 Task: Align the text "What is your name?" at the top.
Action: Mouse moved to (112, 78)
Screenshot: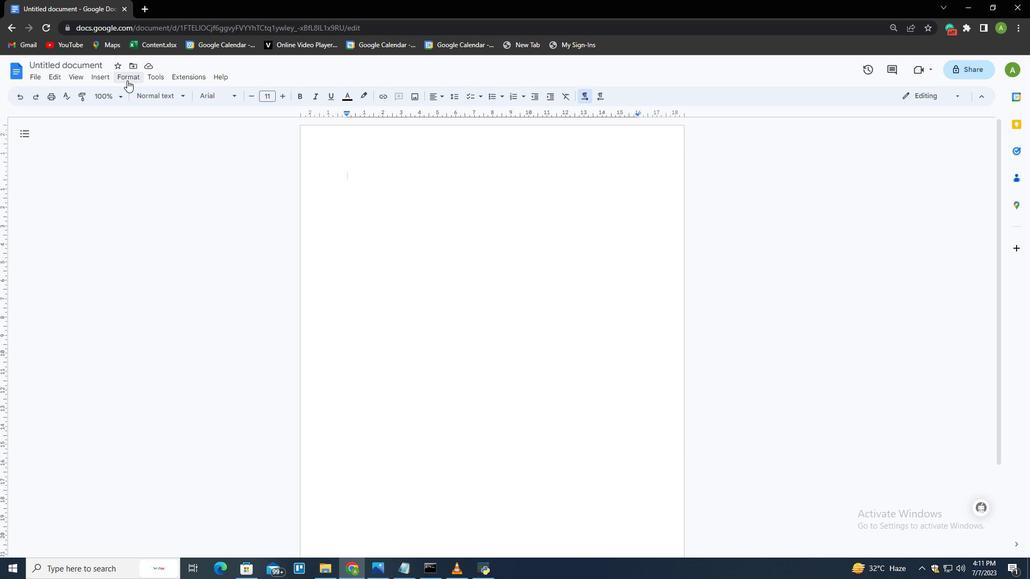 
Action: Mouse pressed left at (112, 78)
Screenshot: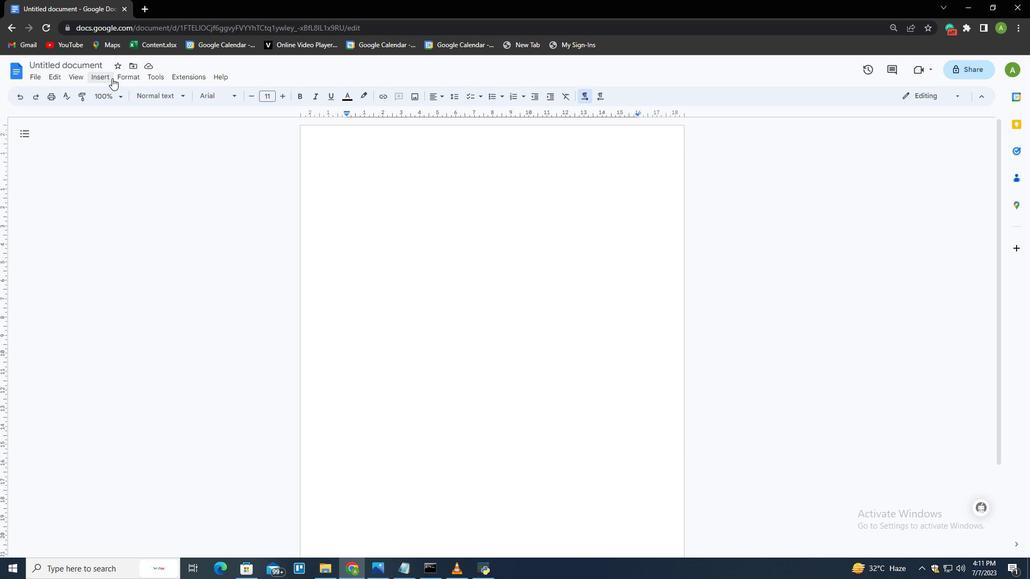 
Action: Mouse moved to (121, 126)
Screenshot: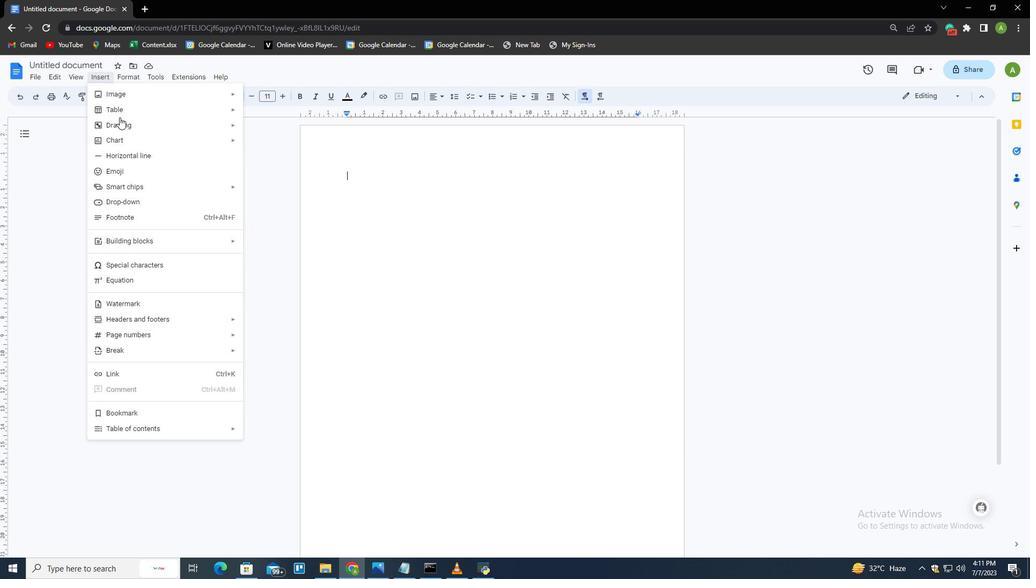 
Action: Mouse pressed left at (121, 126)
Screenshot: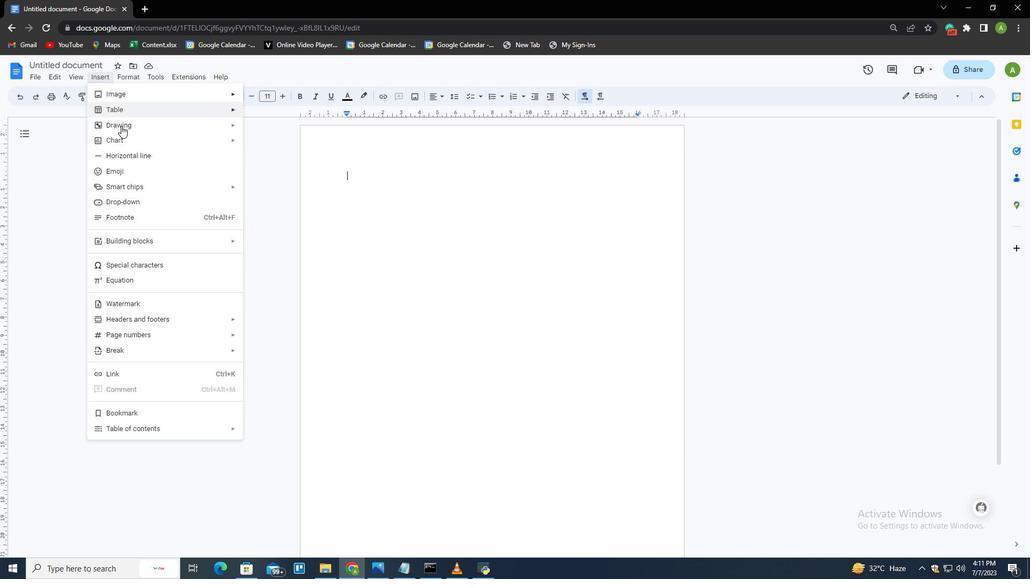 
Action: Mouse moved to (278, 127)
Screenshot: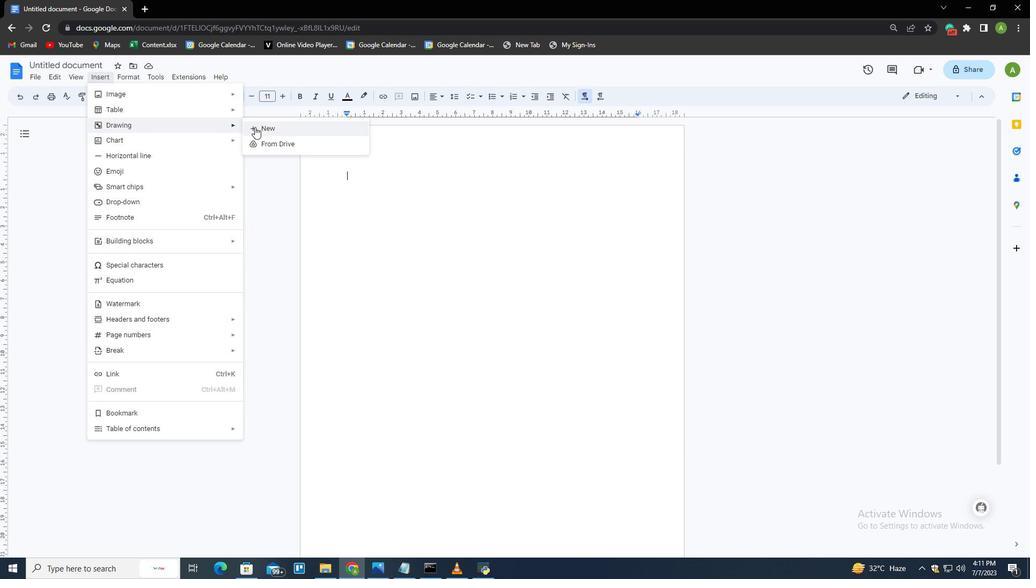 
Action: Mouse pressed left at (278, 127)
Screenshot: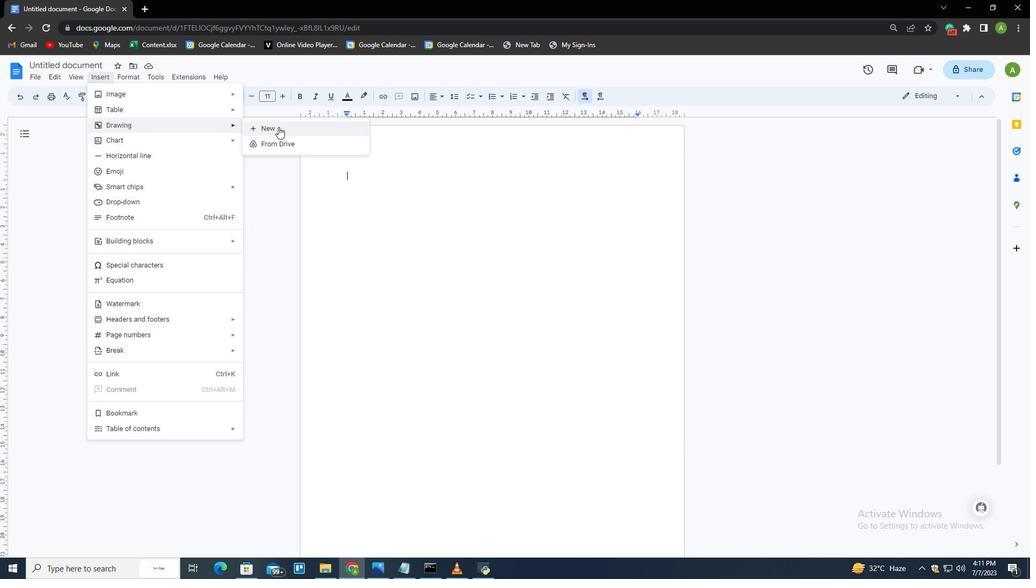 
Action: Mouse moved to (267, 116)
Screenshot: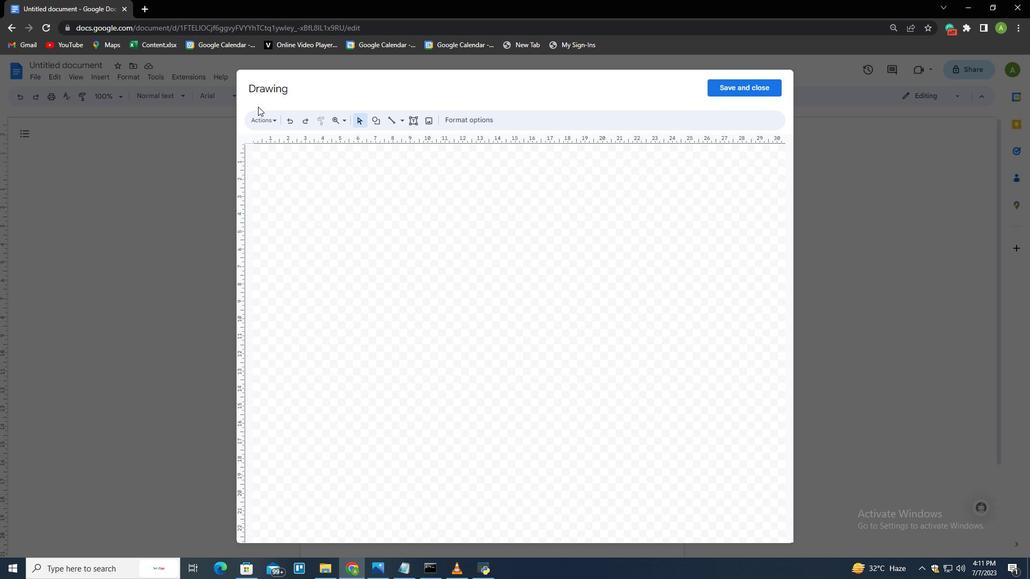 
Action: Mouse pressed left at (267, 116)
Screenshot: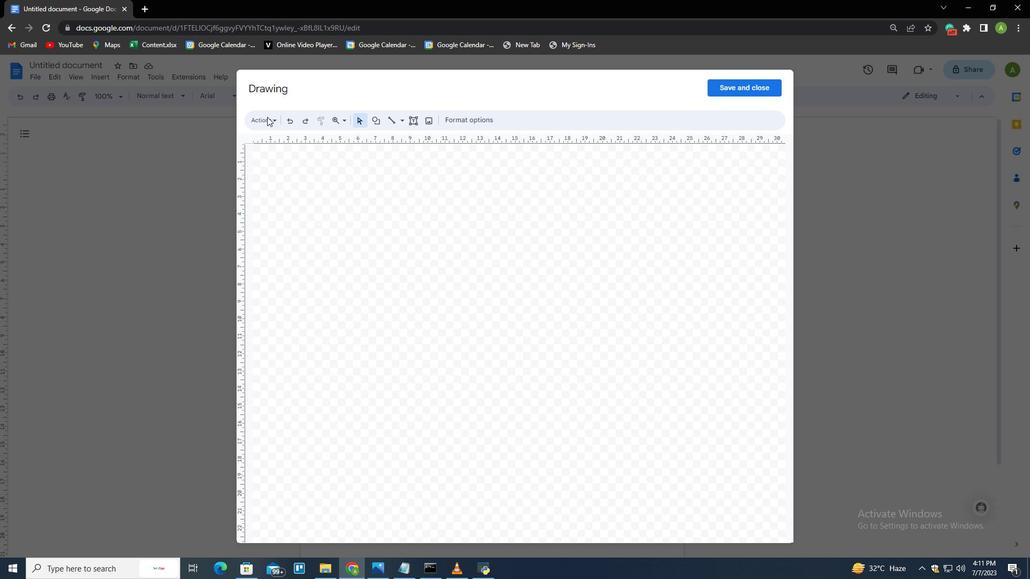
Action: Mouse moved to (289, 182)
Screenshot: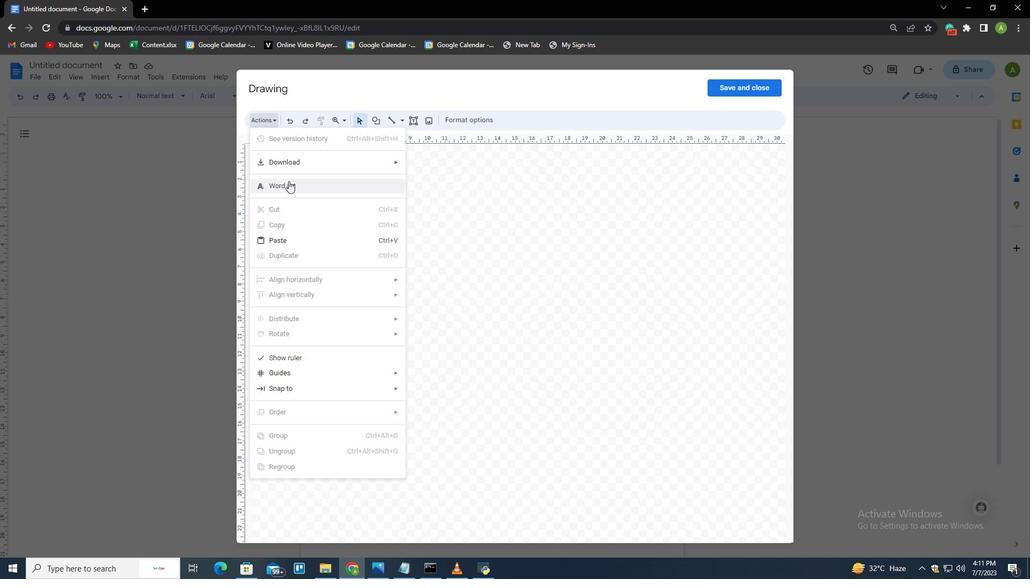 
Action: Mouse pressed left at (289, 182)
Screenshot: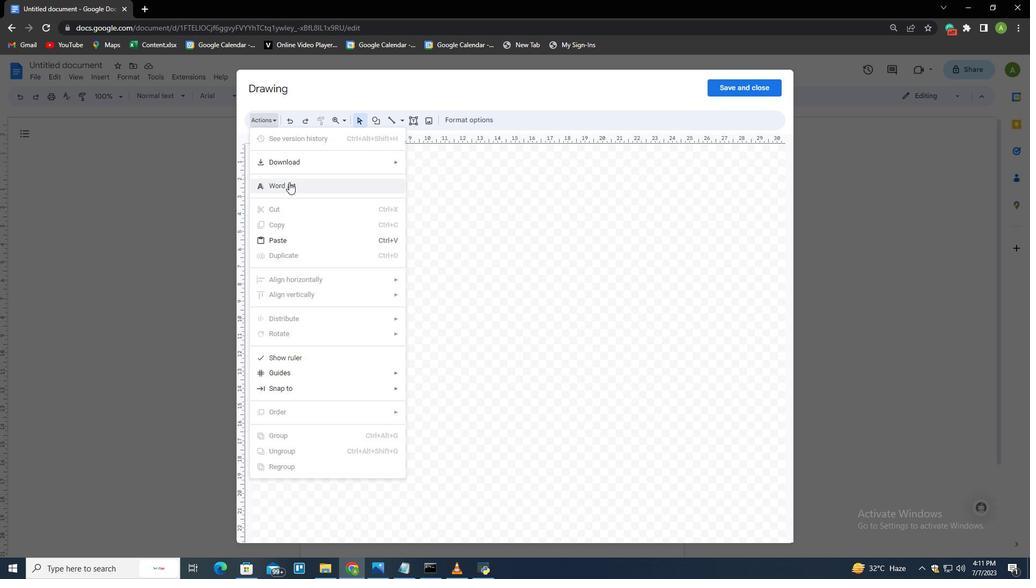 
Action: Mouse moved to (466, 167)
Screenshot: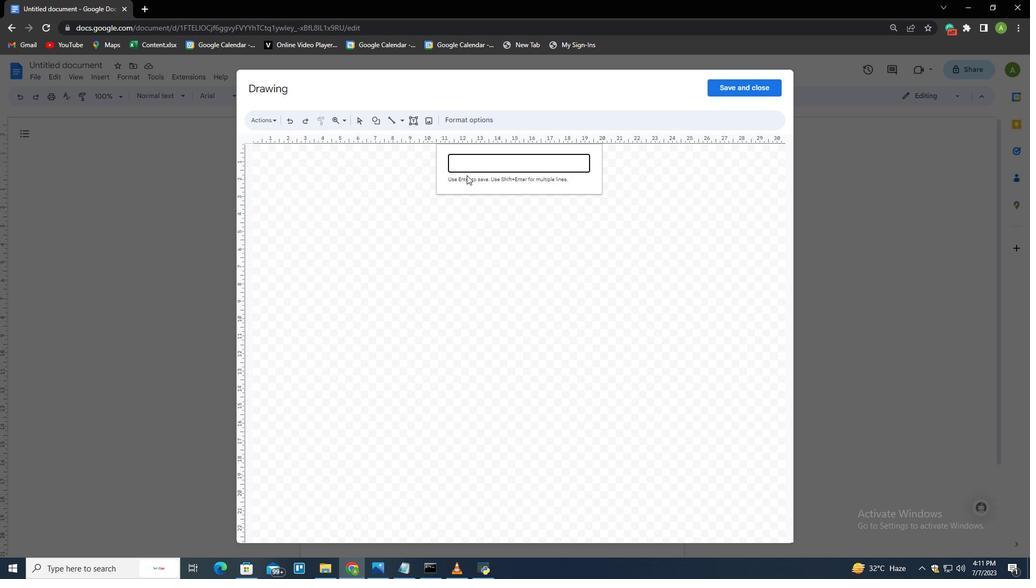 
Action: Key pressed <Key.shift>What<Key.space>is<Key.space>your<Key.space>name<Key.shift_r>?
Screenshot: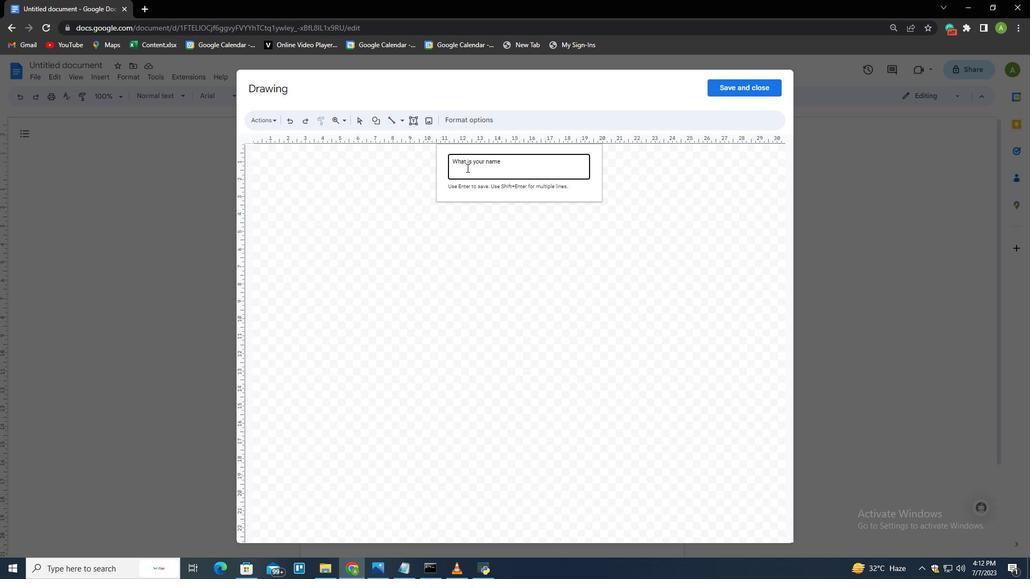 
Action: Mouse moved to (413, 242)
Screenshot: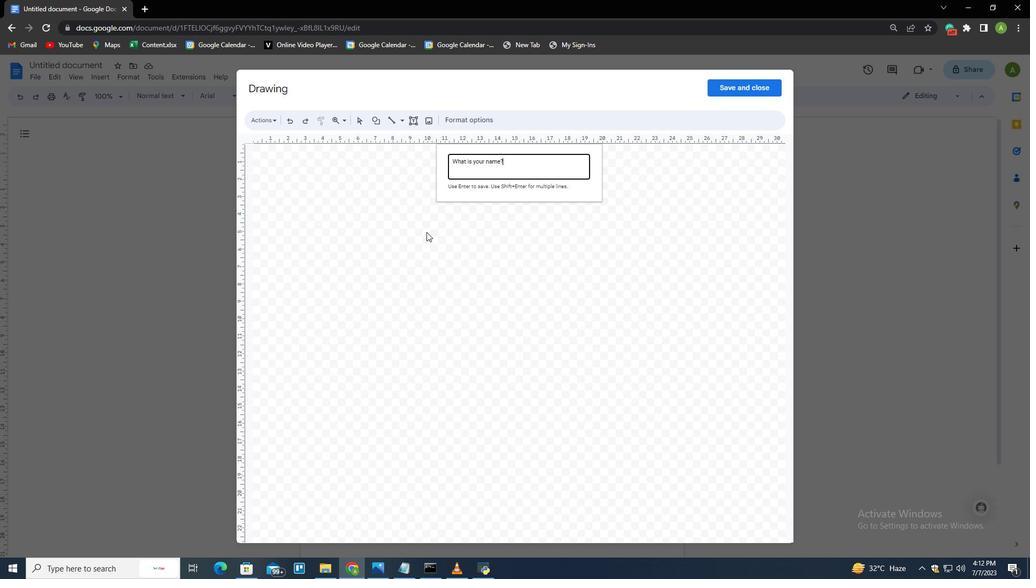 
Action: Mouse pressed left at (413, 242)
Screenshot: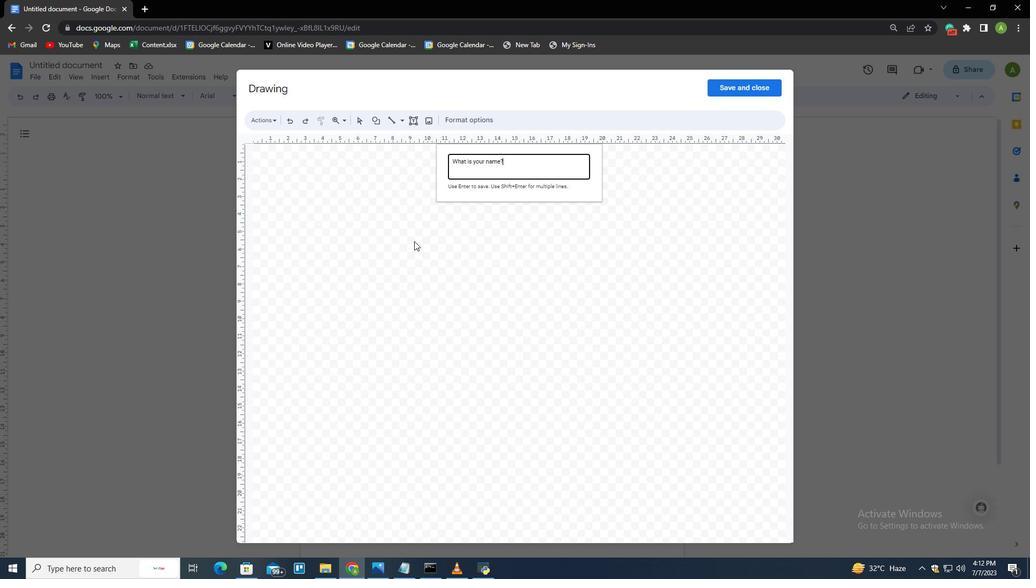 
Action: Mouse moved to (377, 121)
Screenshot: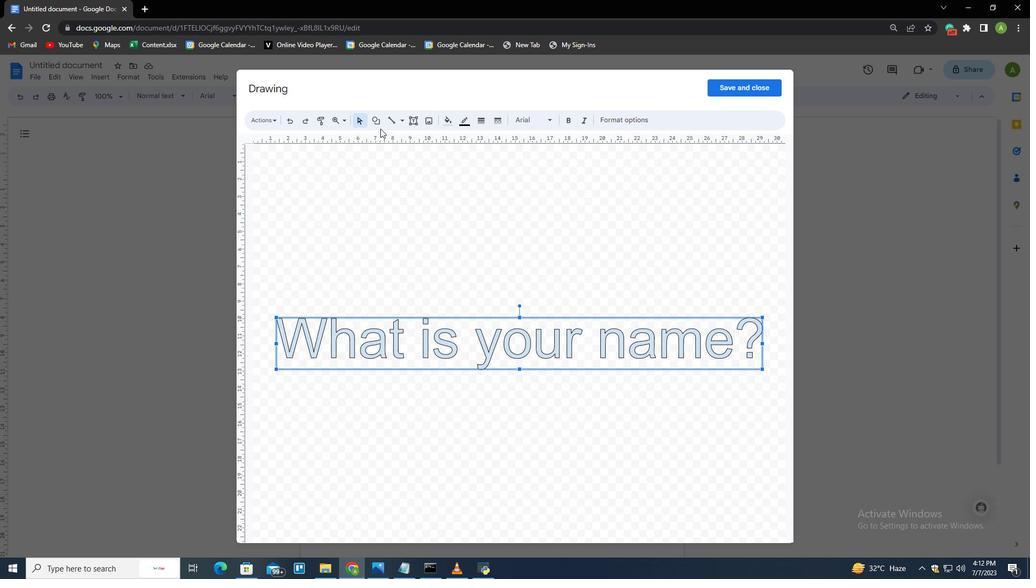 
Action: Mouse pressed left at (377, 121)
Screenshot: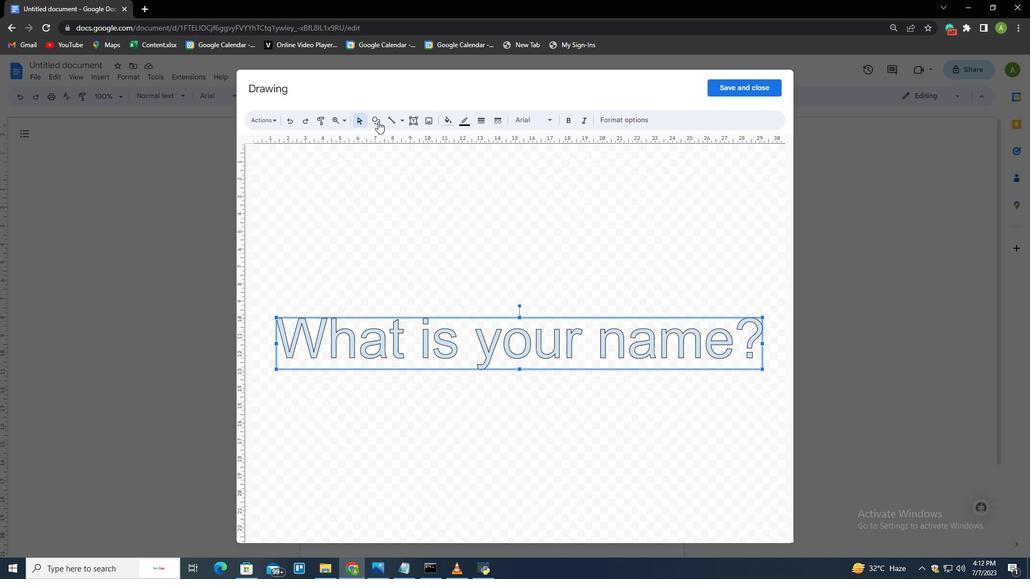
Action: Mouse moved to (402, 133)
Screenshot: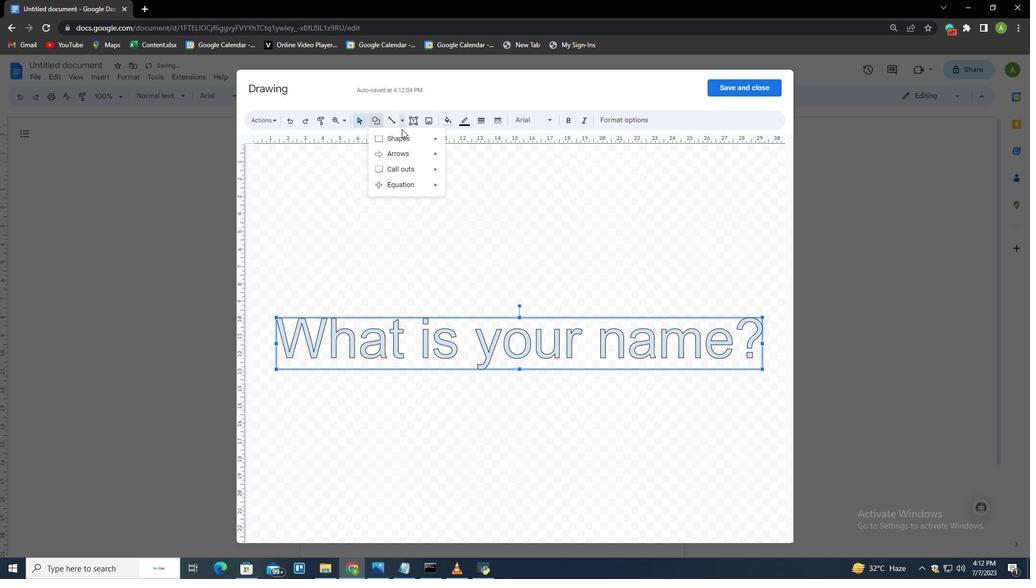 
Action: Mouse pressed left at (402, 133)
Screenshot: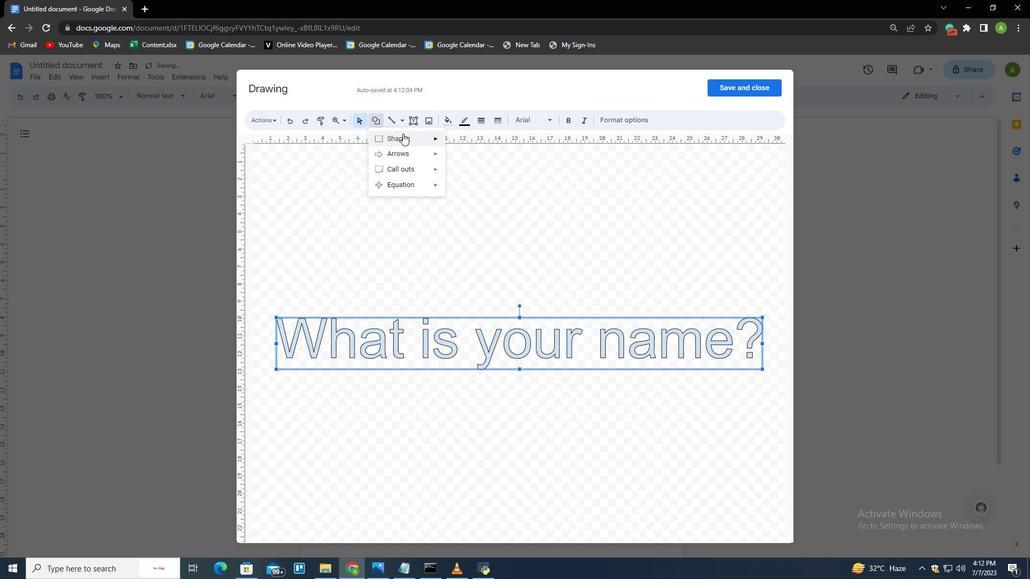 
Action: Mouse moved to (456, 141)
Screenshot: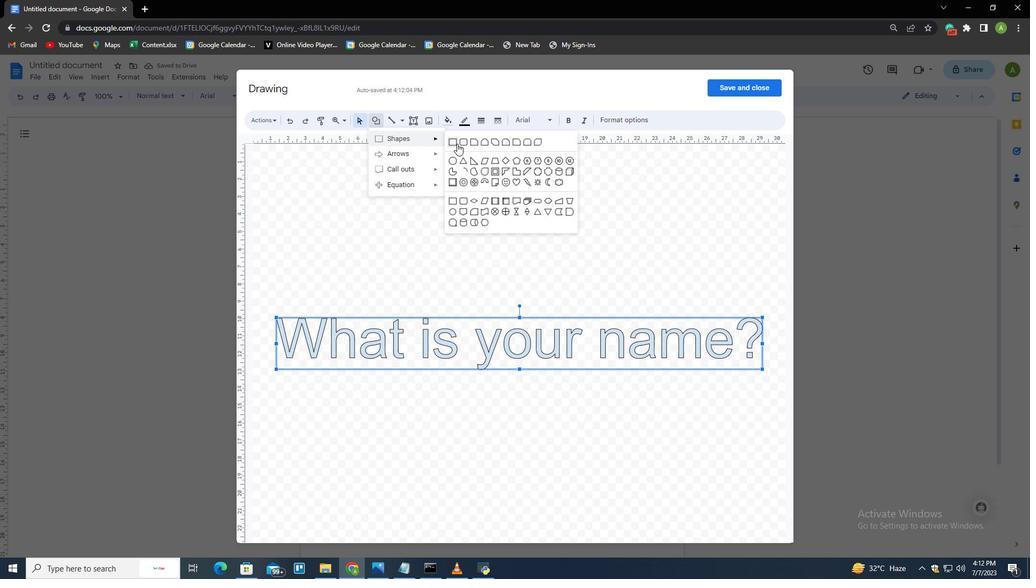 
Action: Mouse pressed left at (456, 141)
Screenshot: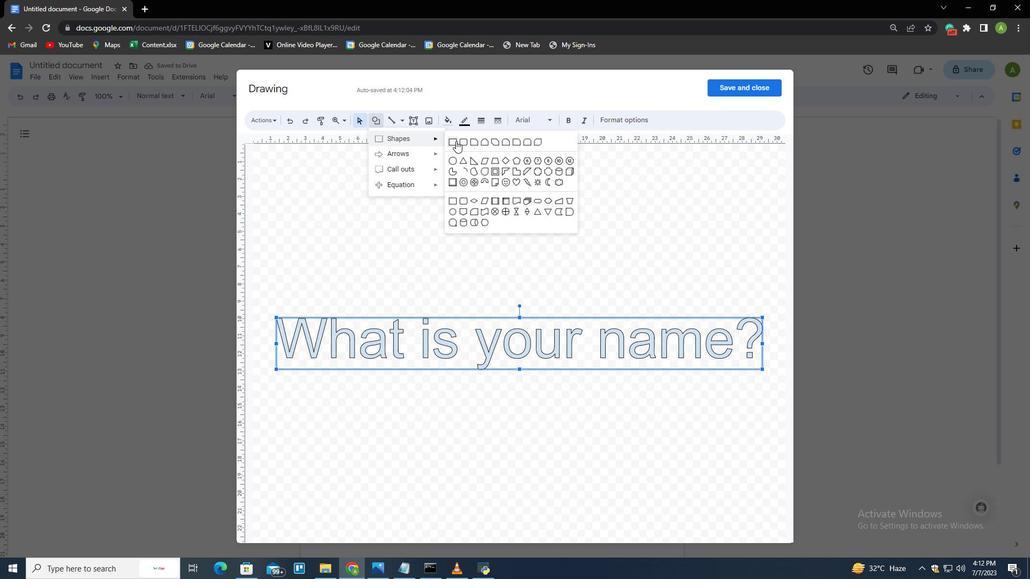
Action: Mouse moved to (443, 248)
Screenshot: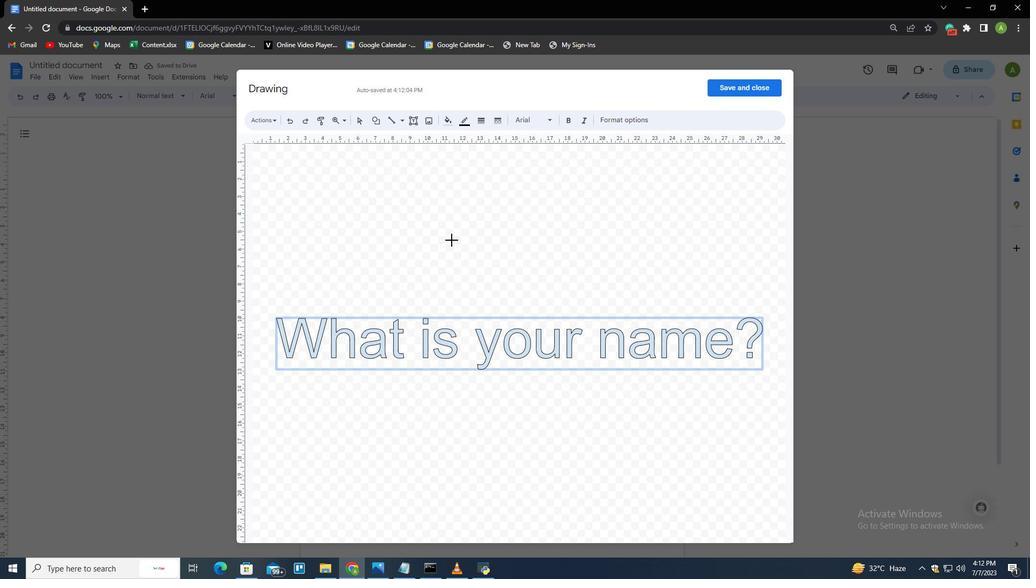 
Action: Mouse pressed left at (443, 248)
Screenshot: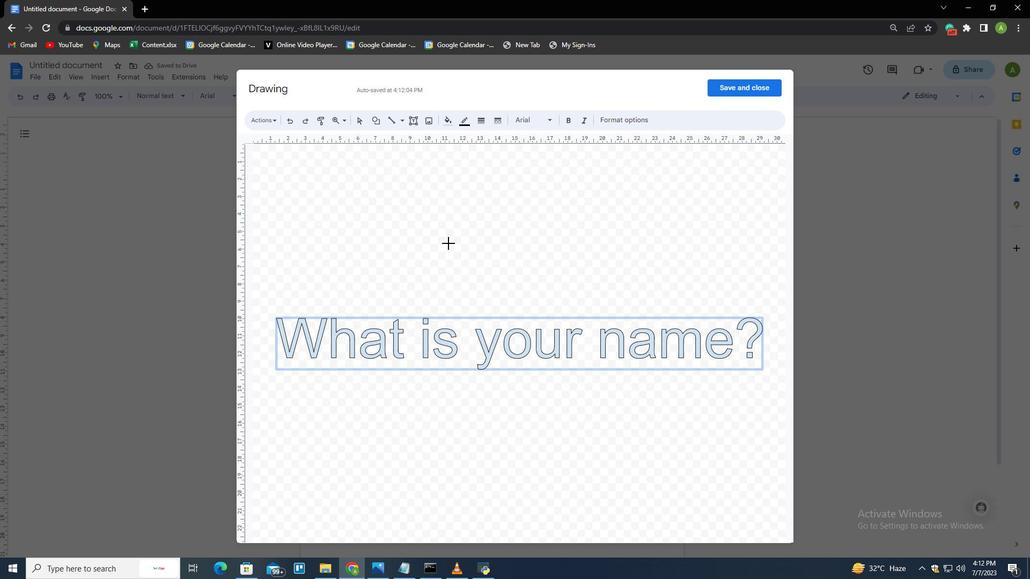 
Action: Mouse moved to (281, 237)
Screenshot: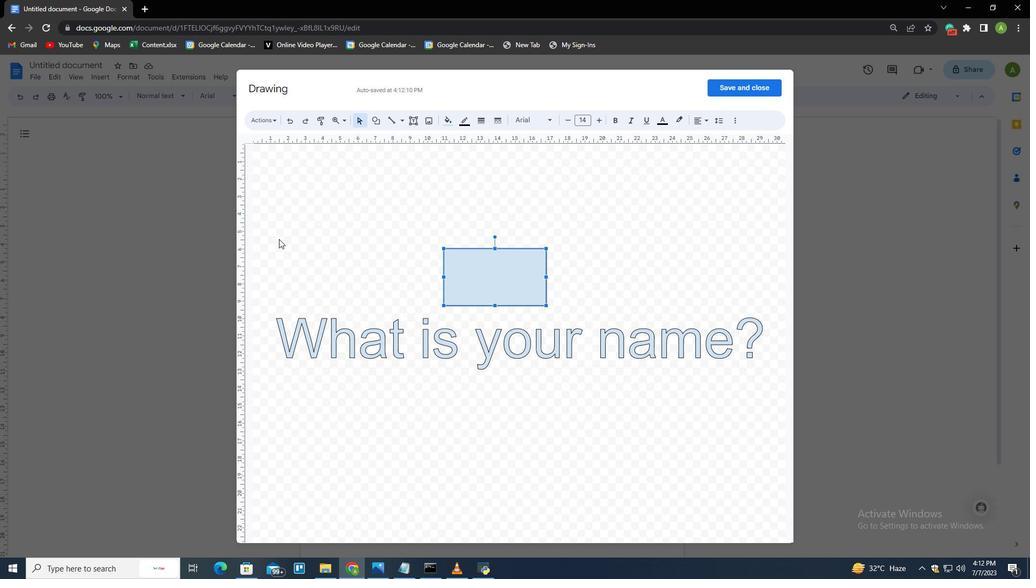 
Action: Mouse pressed left at (281, 237)
Screenshot: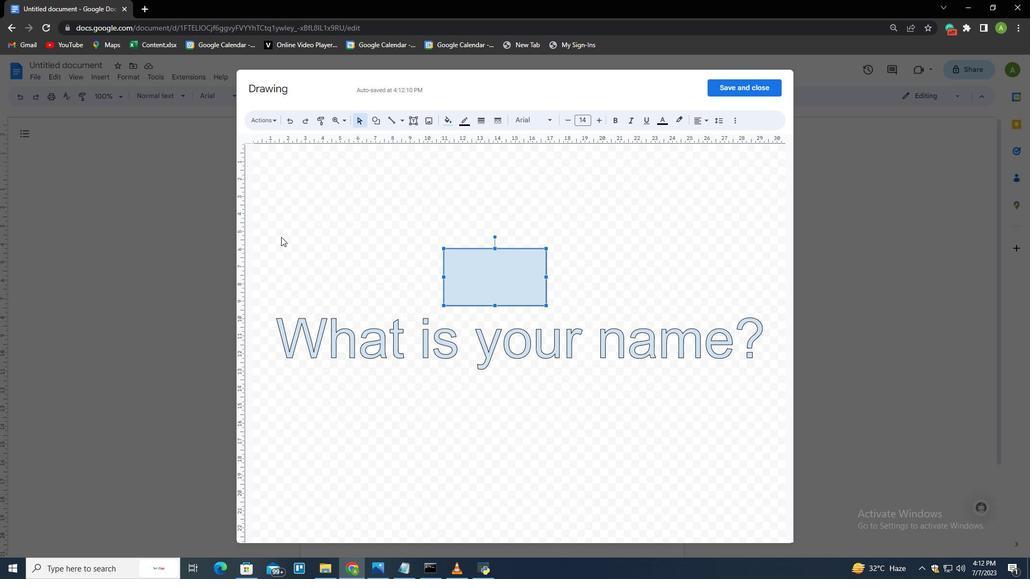 
Action: Mouse moved to (272, 118)
Screenshot: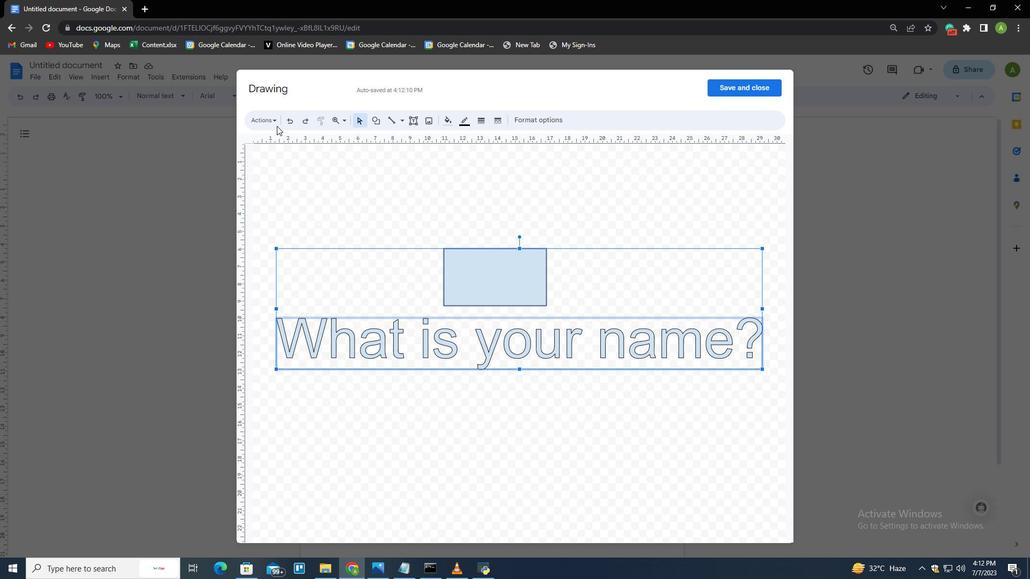 
Action: Mouse pressed left at (272, 118)
Screenshot: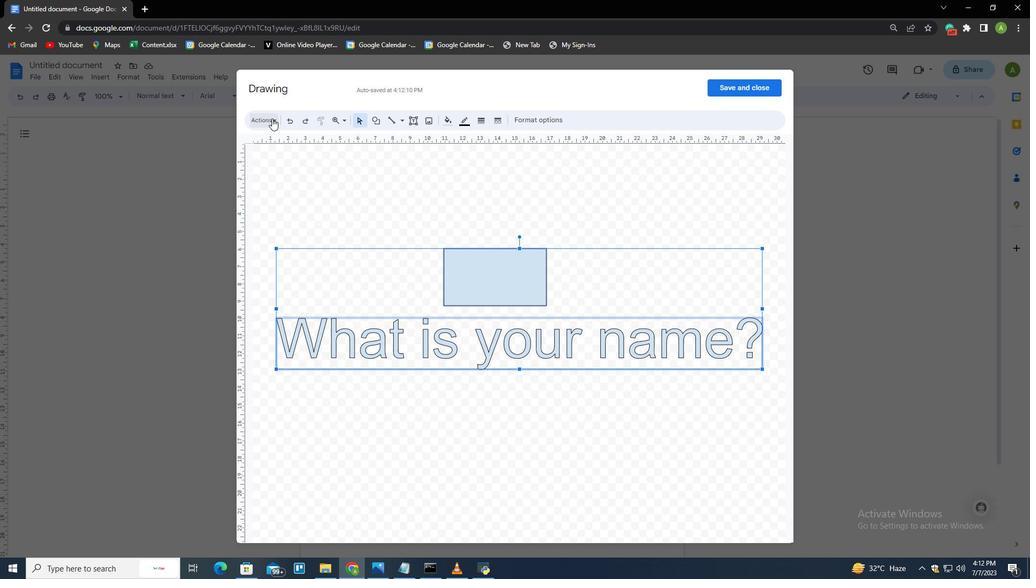 
Action: Mouse moved to (314, 295)
Screenshot: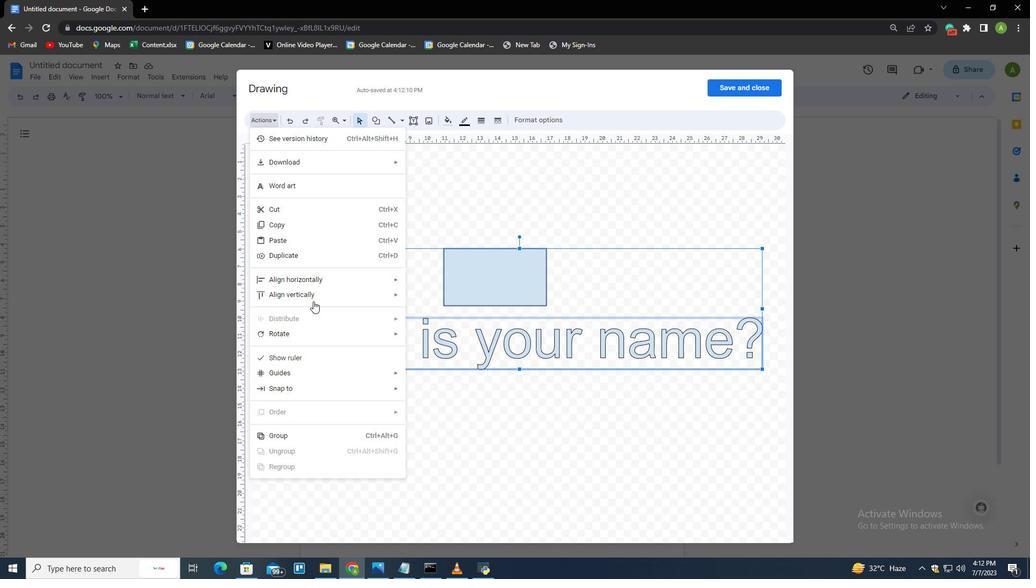 
Action: Mouse pressed left at (314, 295)
Screenshot: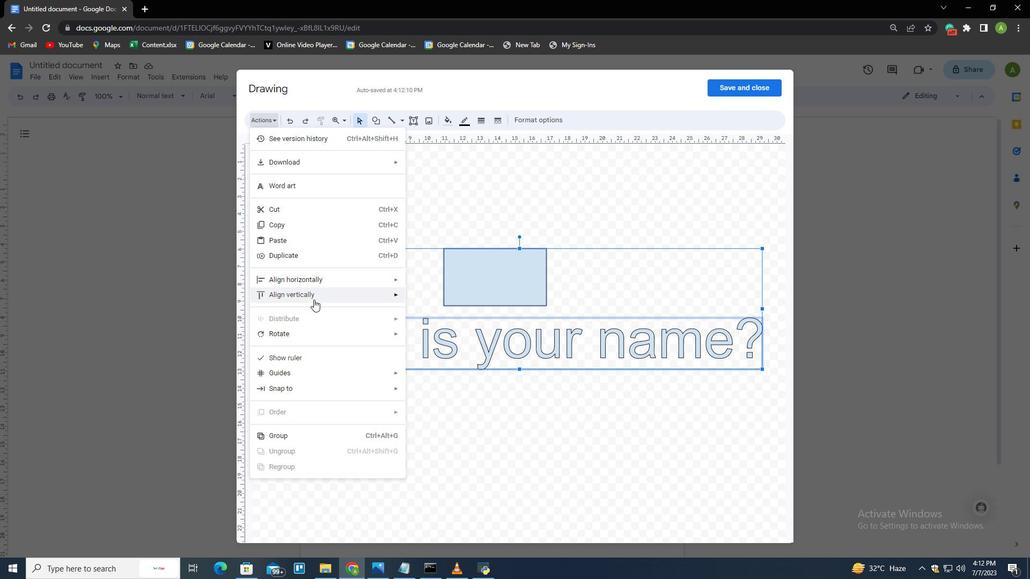 
Action: Mouse moved to (445, 294)
Screenshot: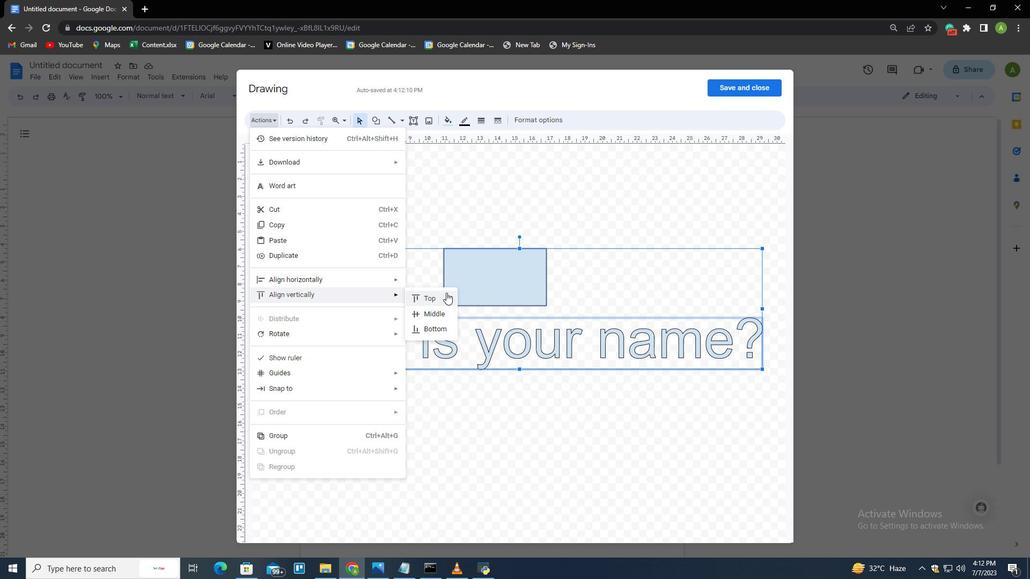 
Action: Mouse pressed left at (445, 294)
Screenshot: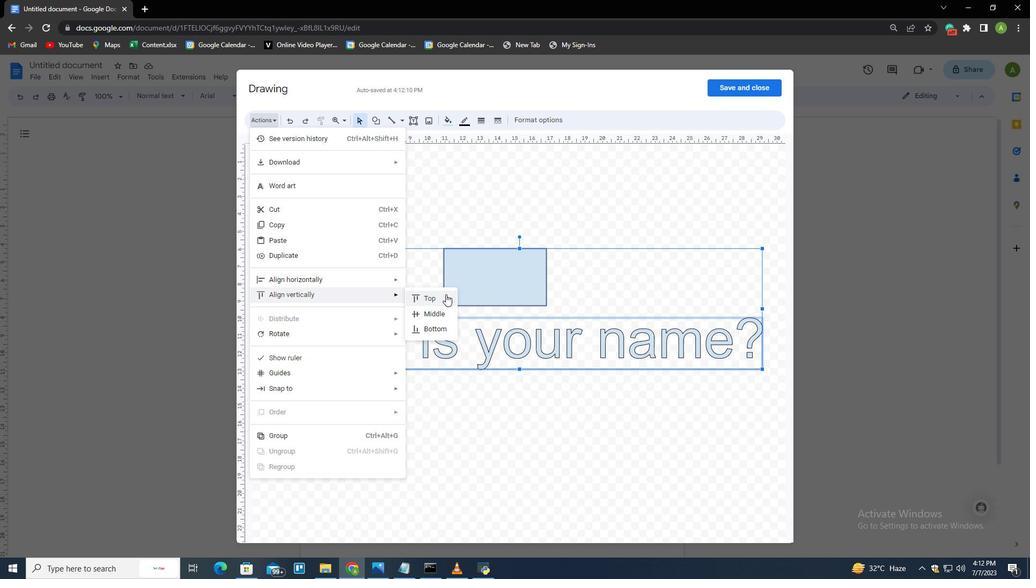 
